 Task: Remove "the cover image" from the card.
Action: Mouse pressed left at (840, 236)
Screenshot: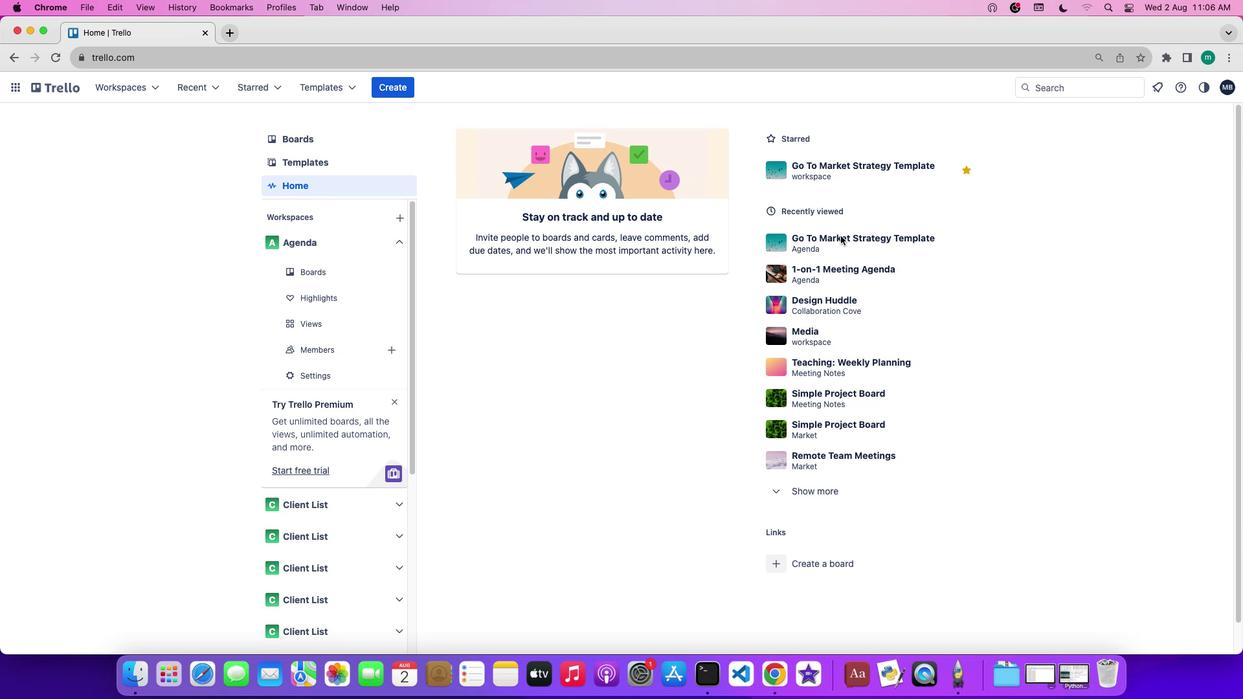 
Action: Mouse pressed left at (840, 236)
Screenshot: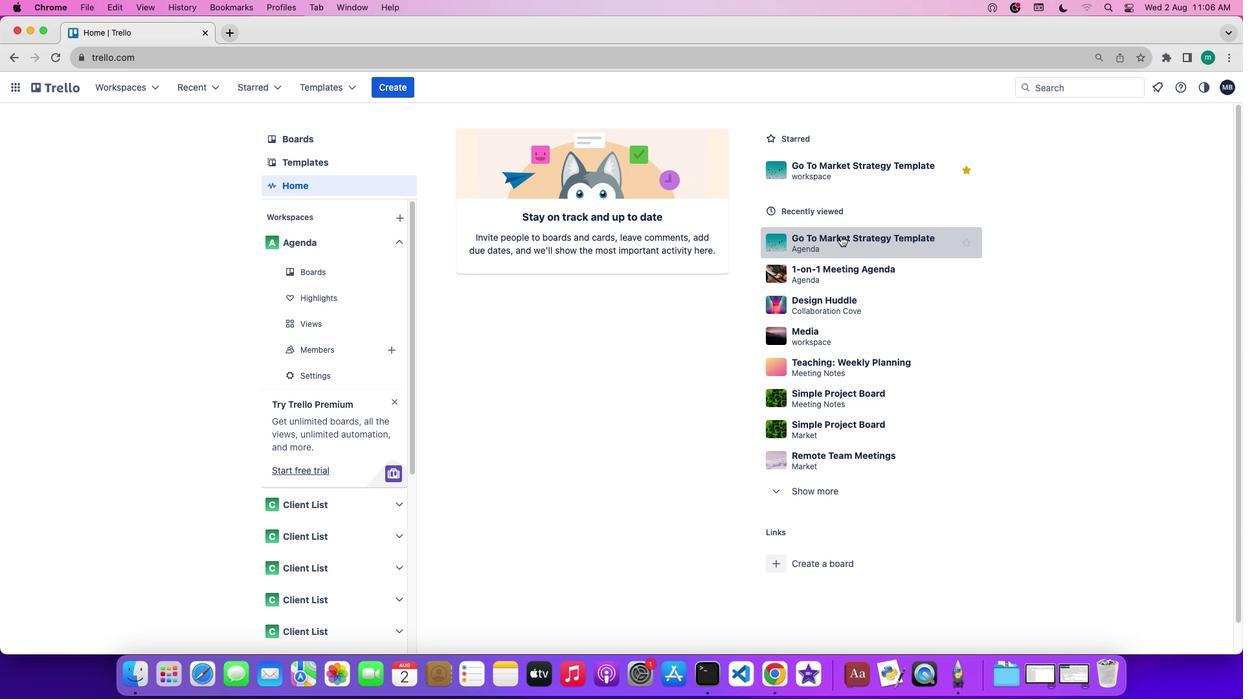 
Action: Mouse moved to (1123, 295)
Screenshot: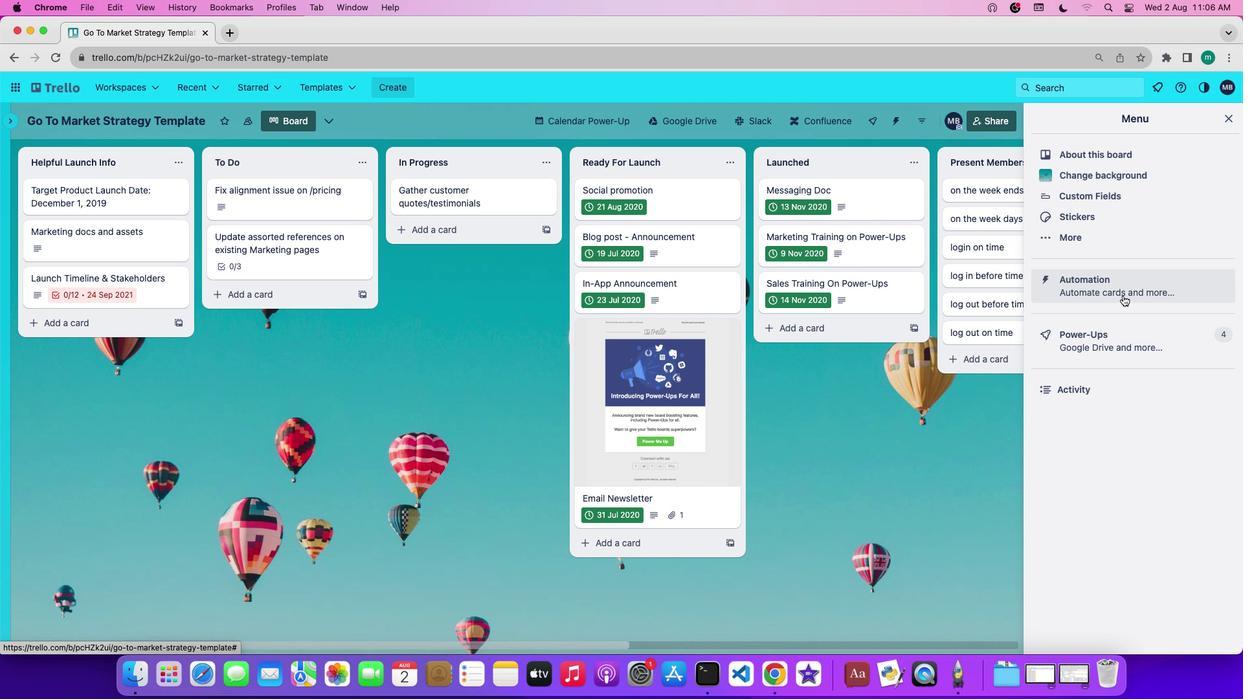 
Action: Mouse pressed left at (1123, 295)
Screenshot: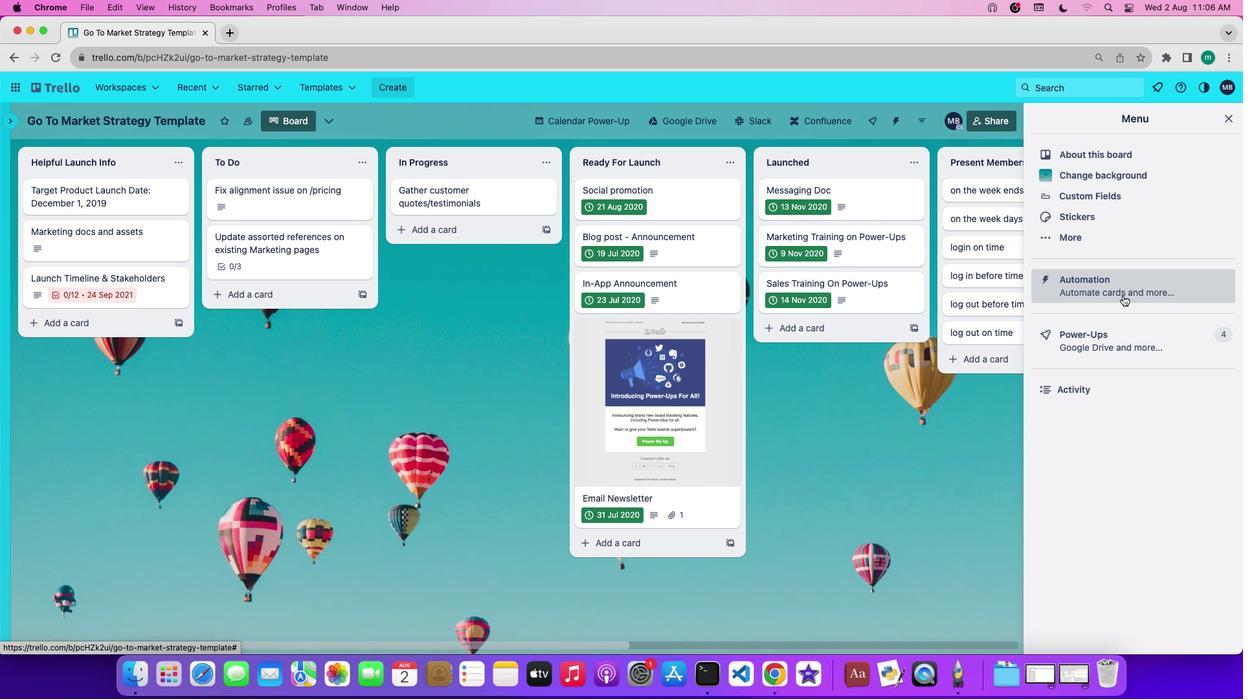 
Action: Mouse moved to (73, 337)
Screenshot: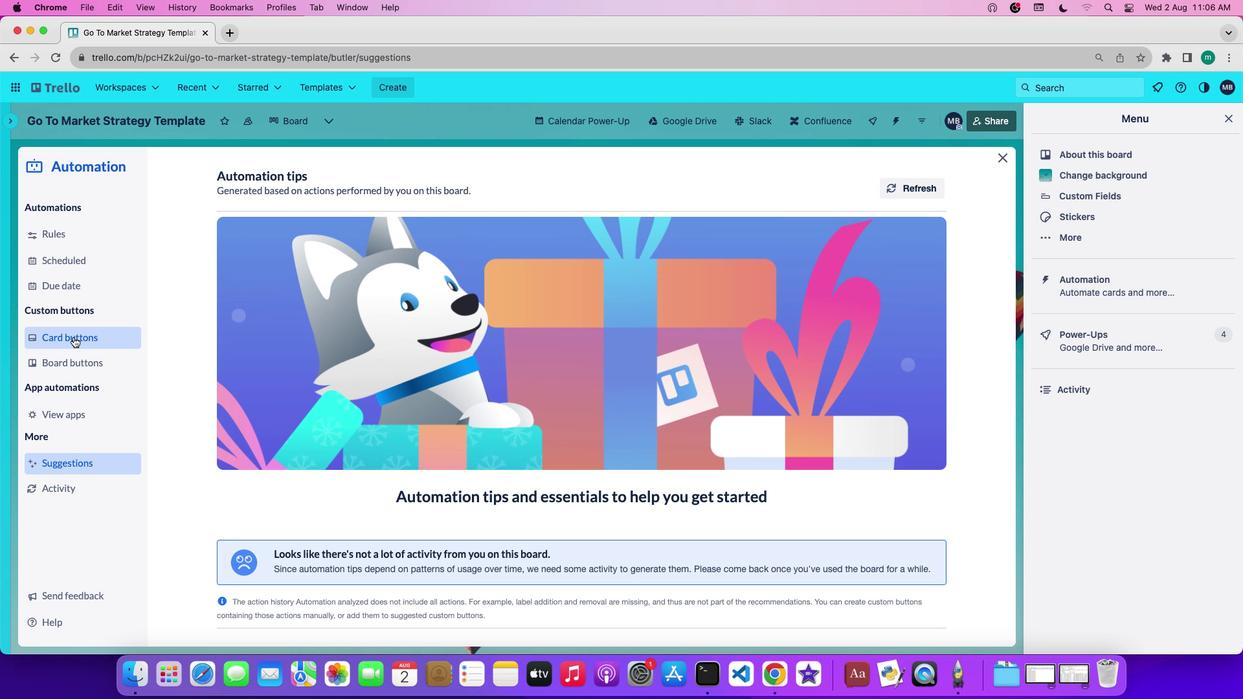 
Action: Mouse pressed left at (73, 337)
Screenshot: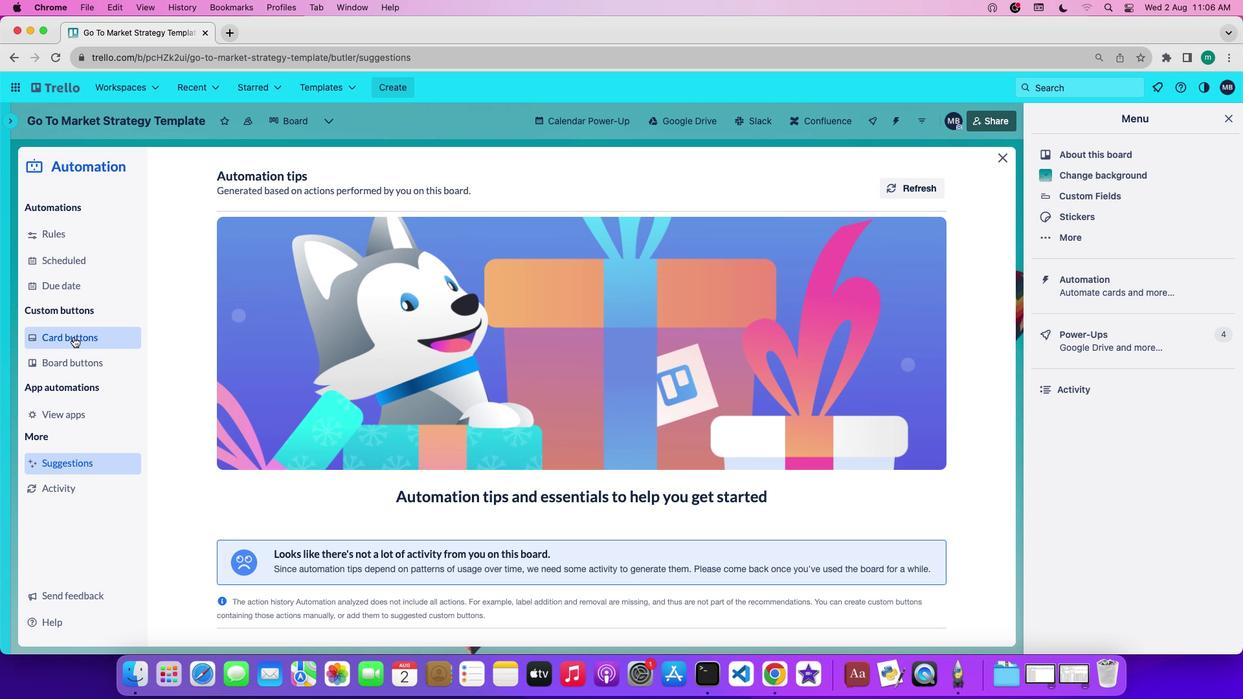 
Action: Mouse moved to (299, 443)
Screenshot: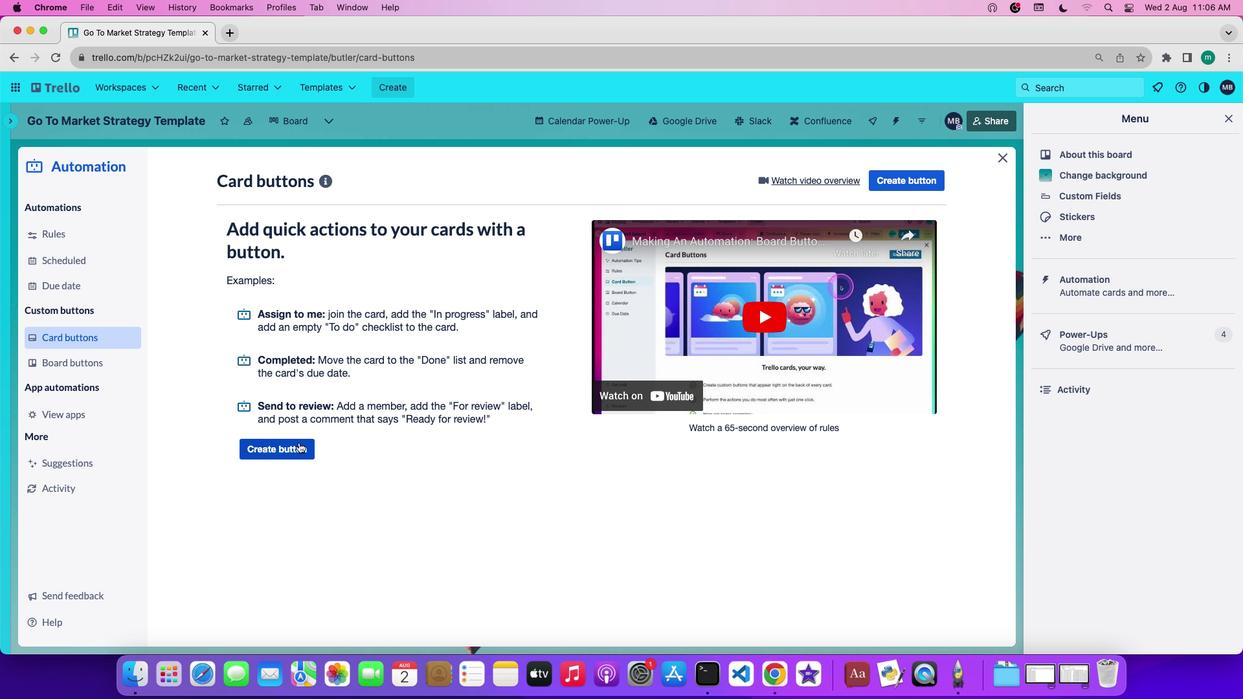 
Action: Mouse pressed left at (299, 443)
Screenshot: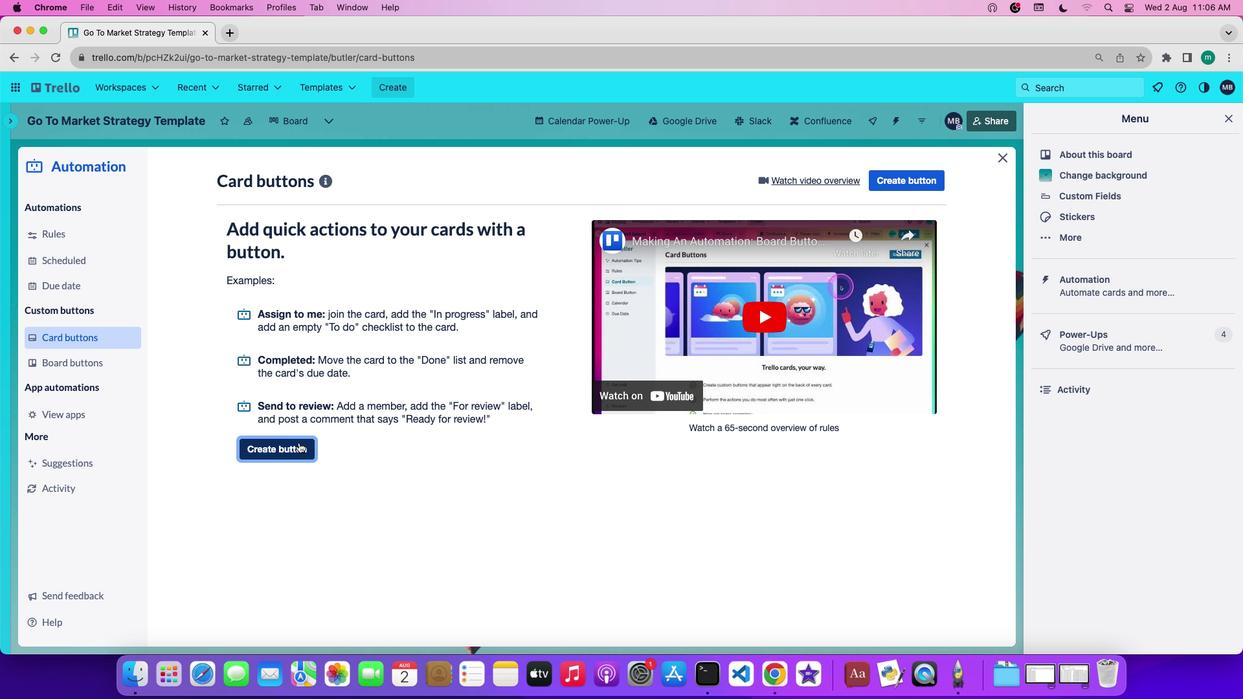 
Action: Mouse moved to (572, 352)
Screenshot: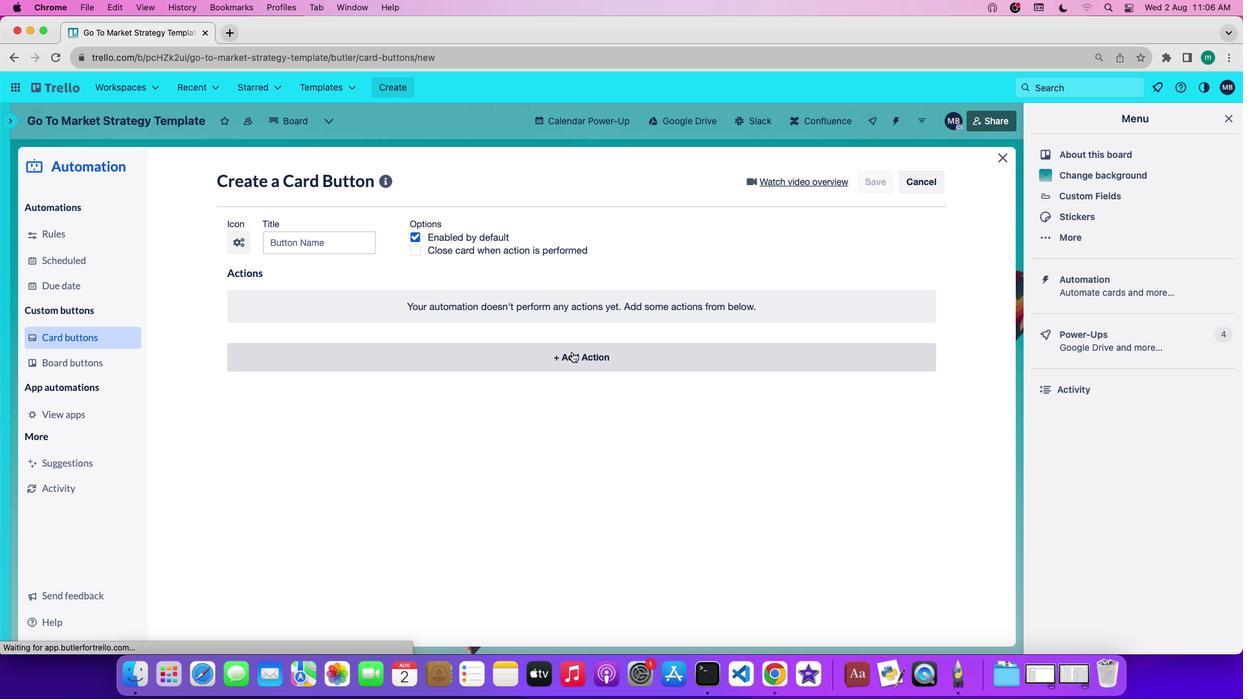 
Action: Mouse pressed left at (572, 352)
Screenshot: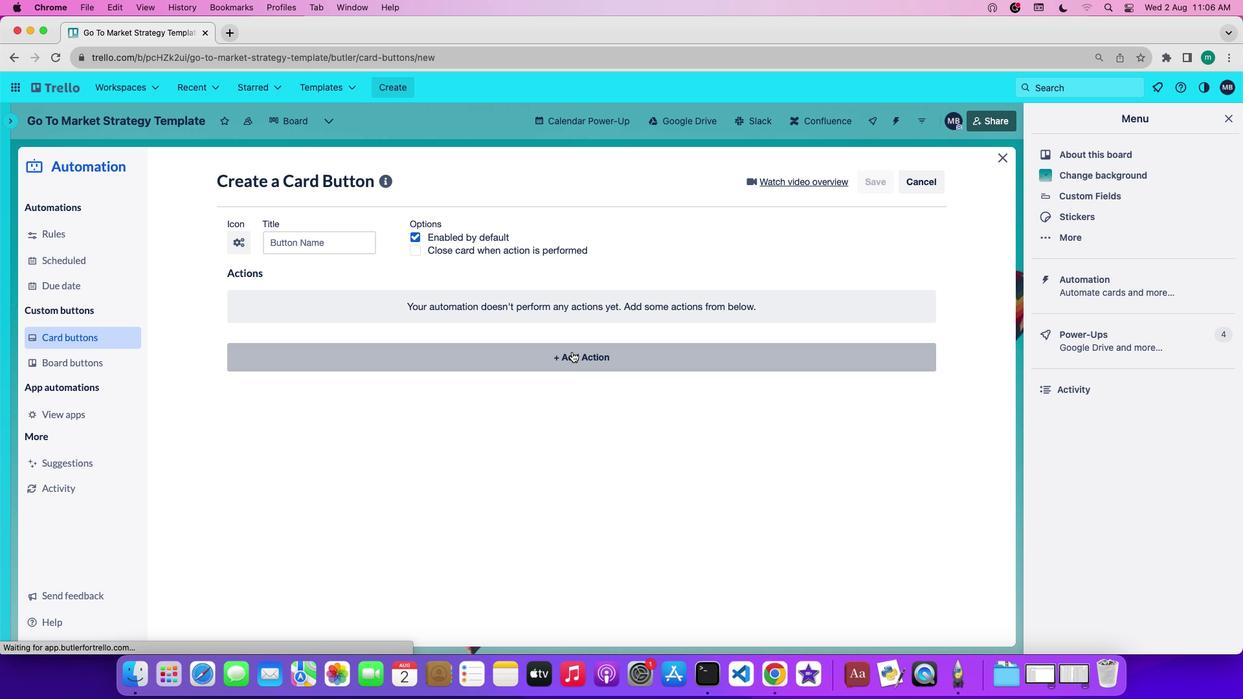 
Action: Mouse moved to (291, 391)
Screenshot: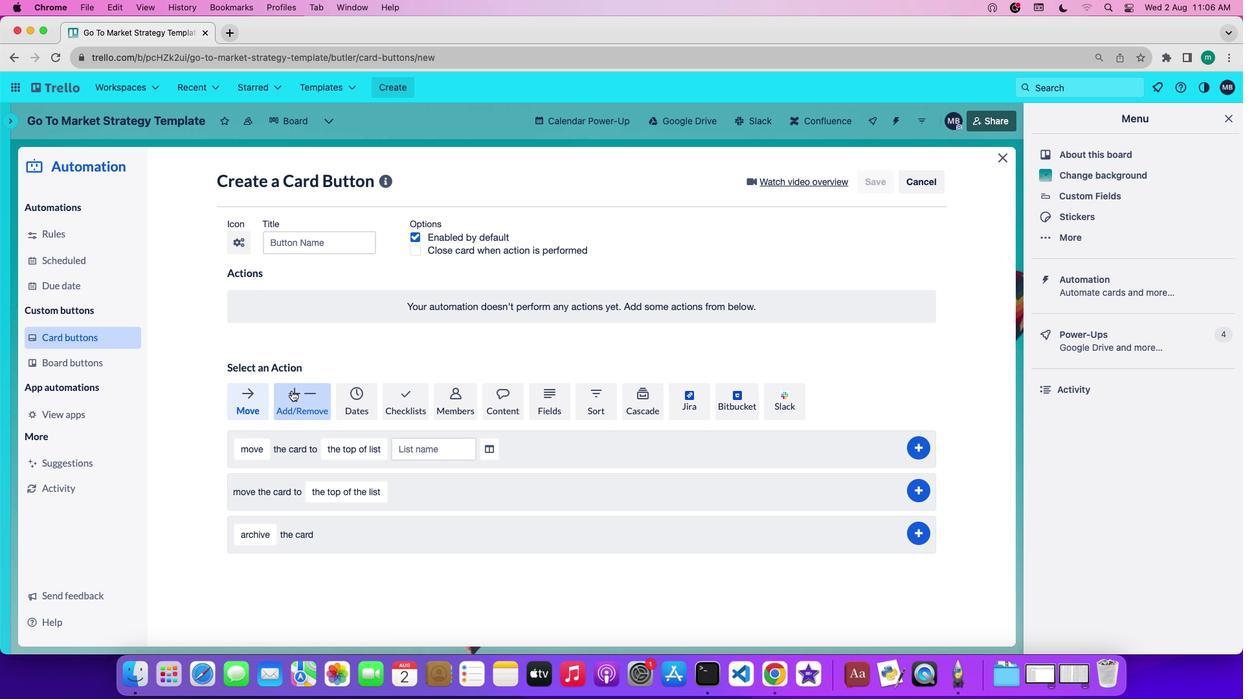 
Action: Mouse pressed left at (291, 391)
Screenshot: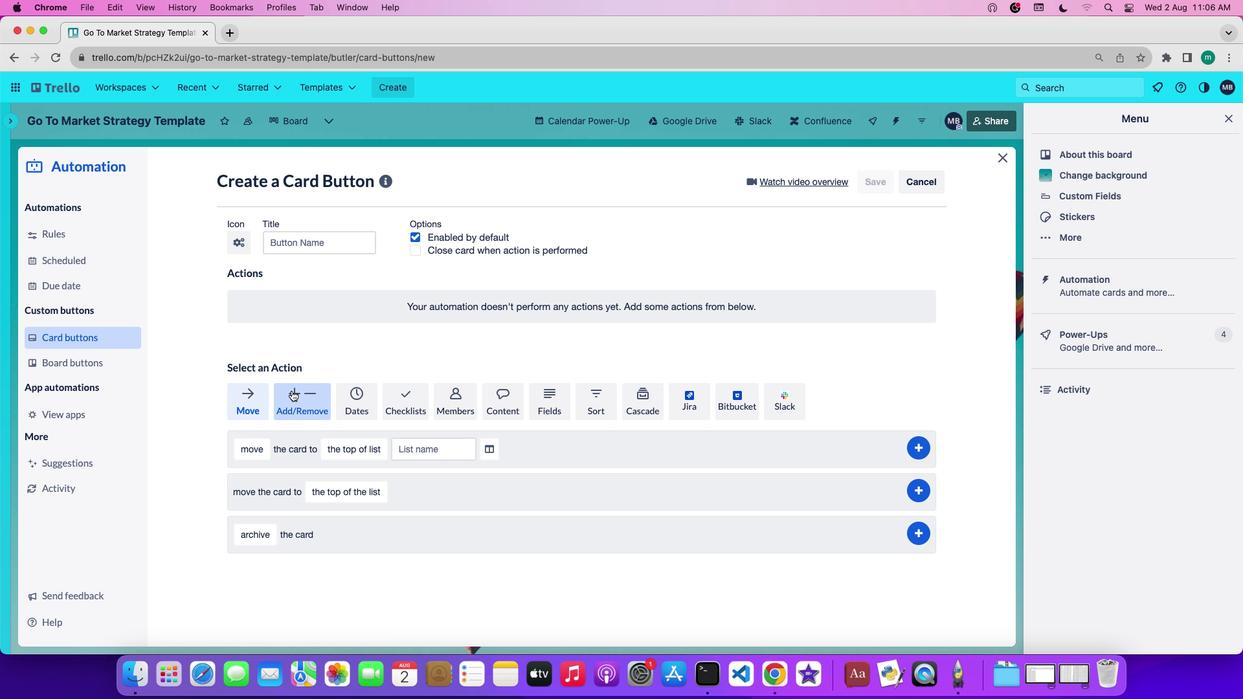 
Action: Mouse moved to (360, 470)
Screenshot: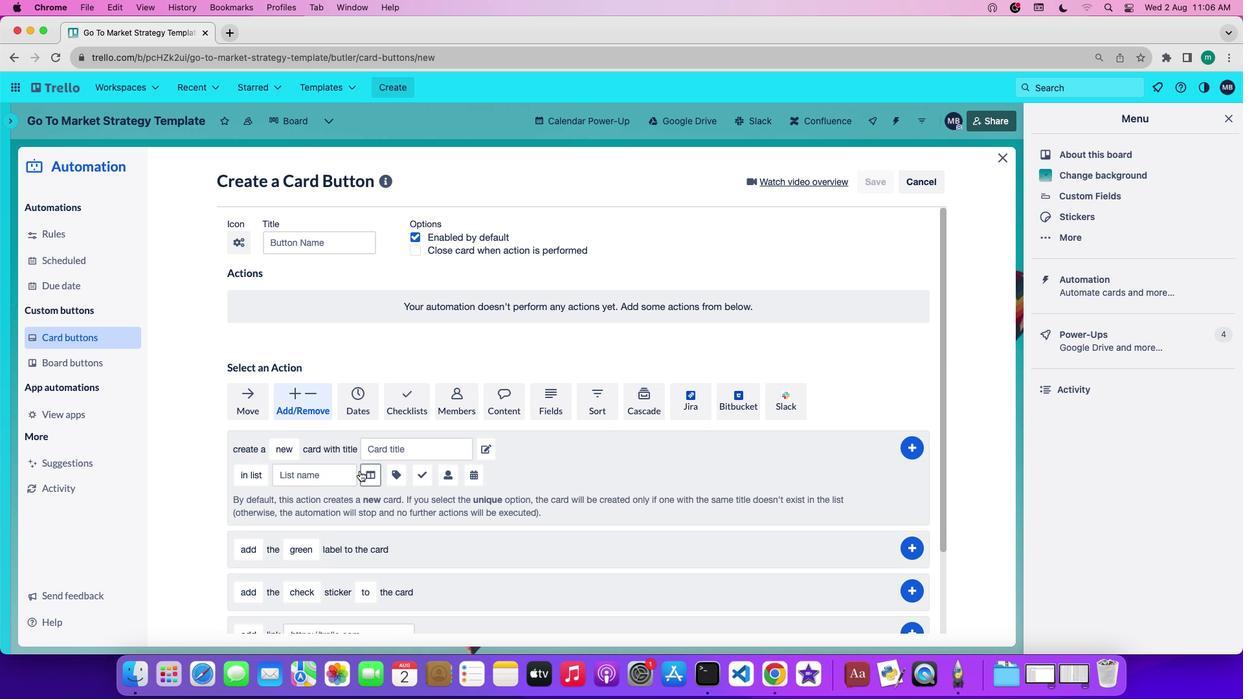
Action: Mouse scrolled (360, 470) with delta (0, 0)
Screenshot: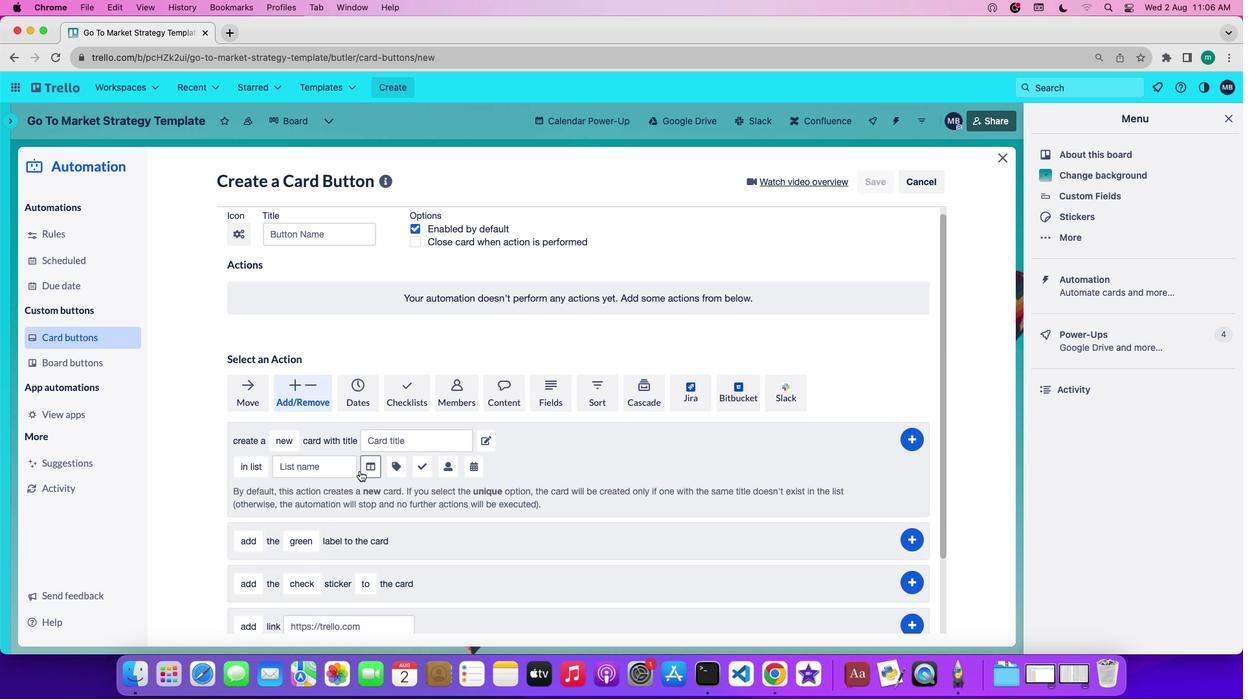 
Action: Mouse scrolled (360, 470) with delta (0, 0)
Screenshot: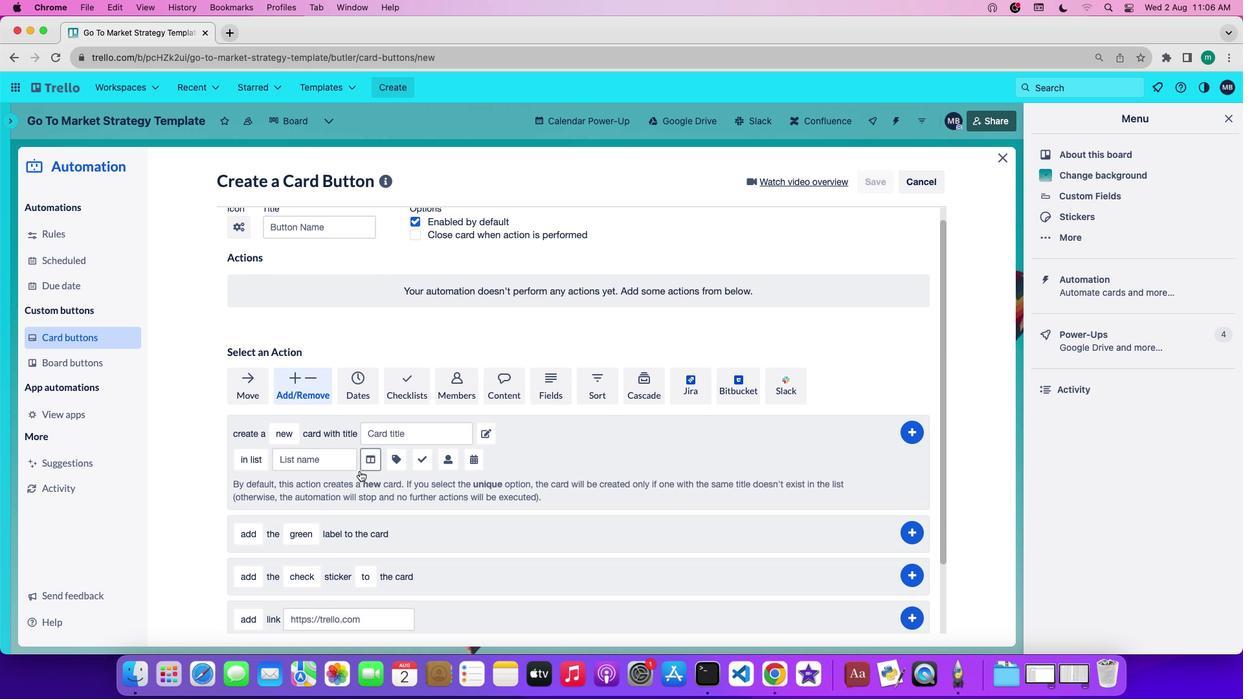 
Action: Mouse scrolled (360, 470) with delta (0, -1)
Screenshot: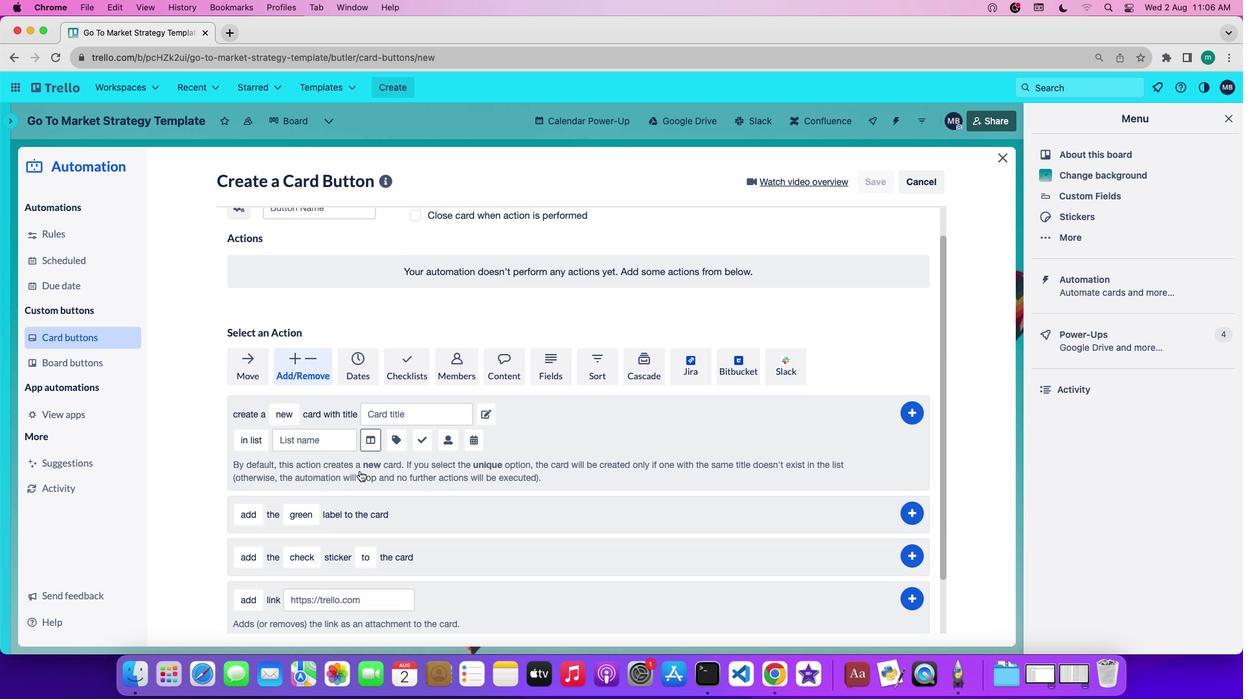 
Action: Mouse scrolled (360, 470) with delta (0, -1)
Screenshot: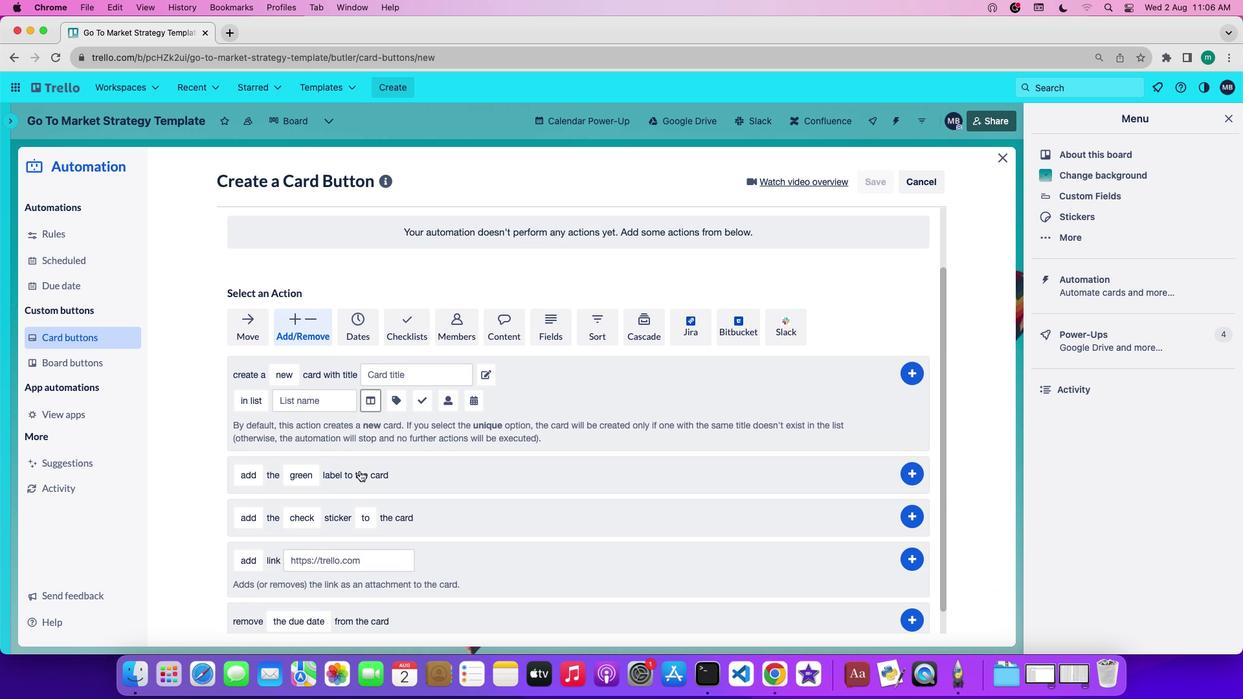 
Action: Mouse scrolled (360, 470) with delta (0, 0)
Screenshot: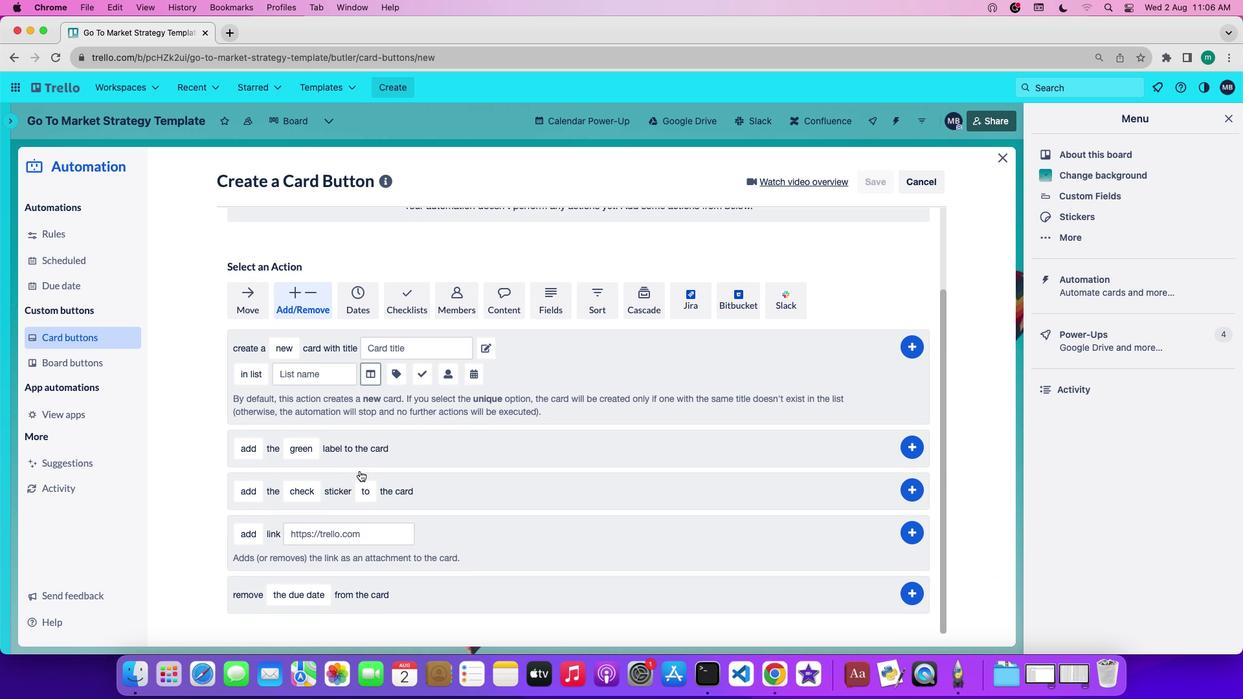 
Action: Mouse scrolled (360, 470) with delta (0, 0)
Screenshot: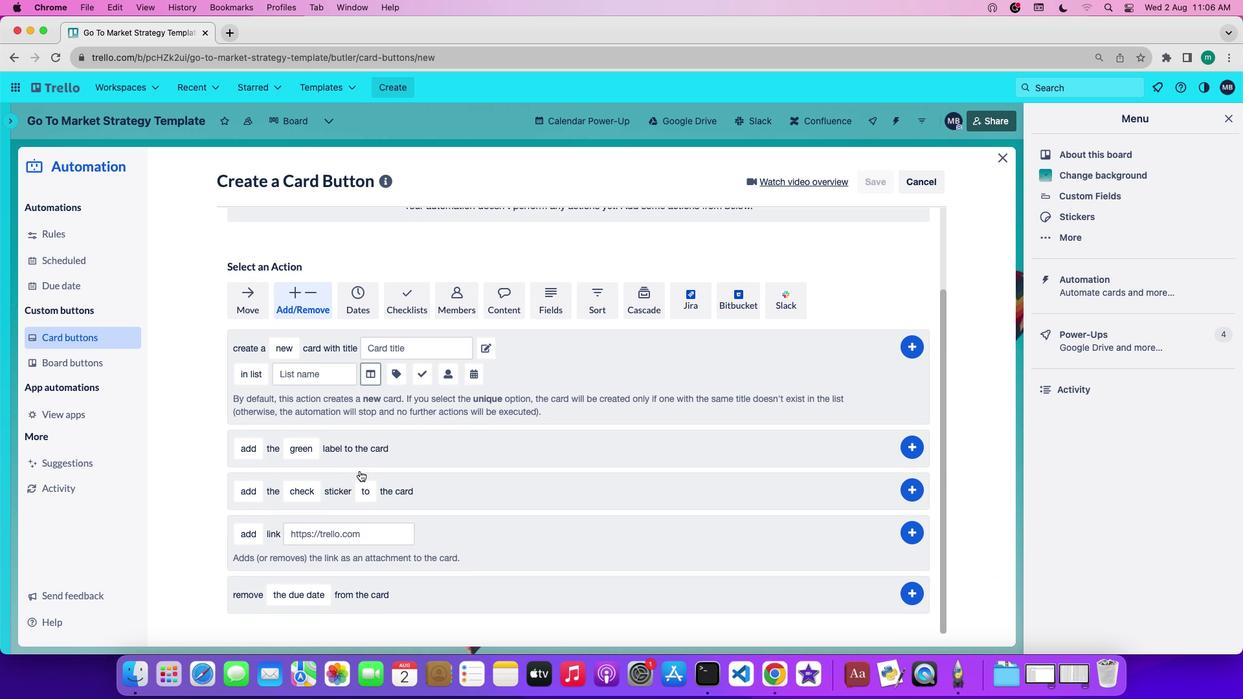 
Action: Mouse moved to (300, 592)
Screenshot: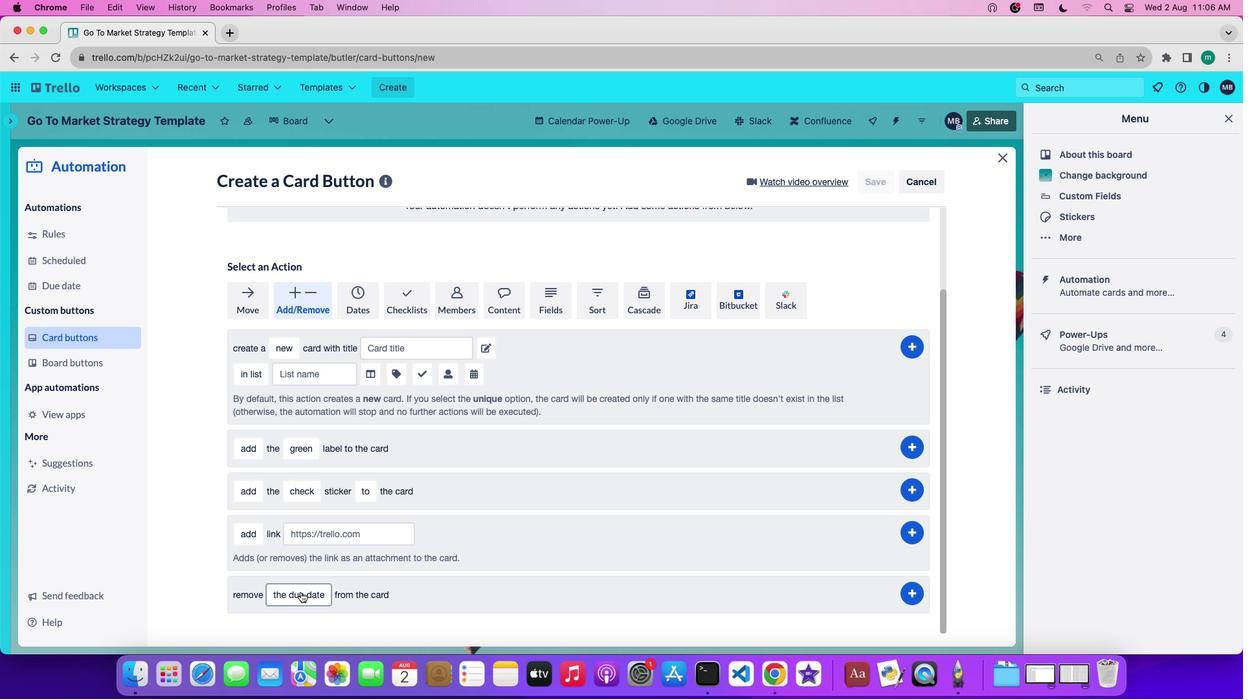 
Action: Mouse pressed left at (300, 592)
Screenshot: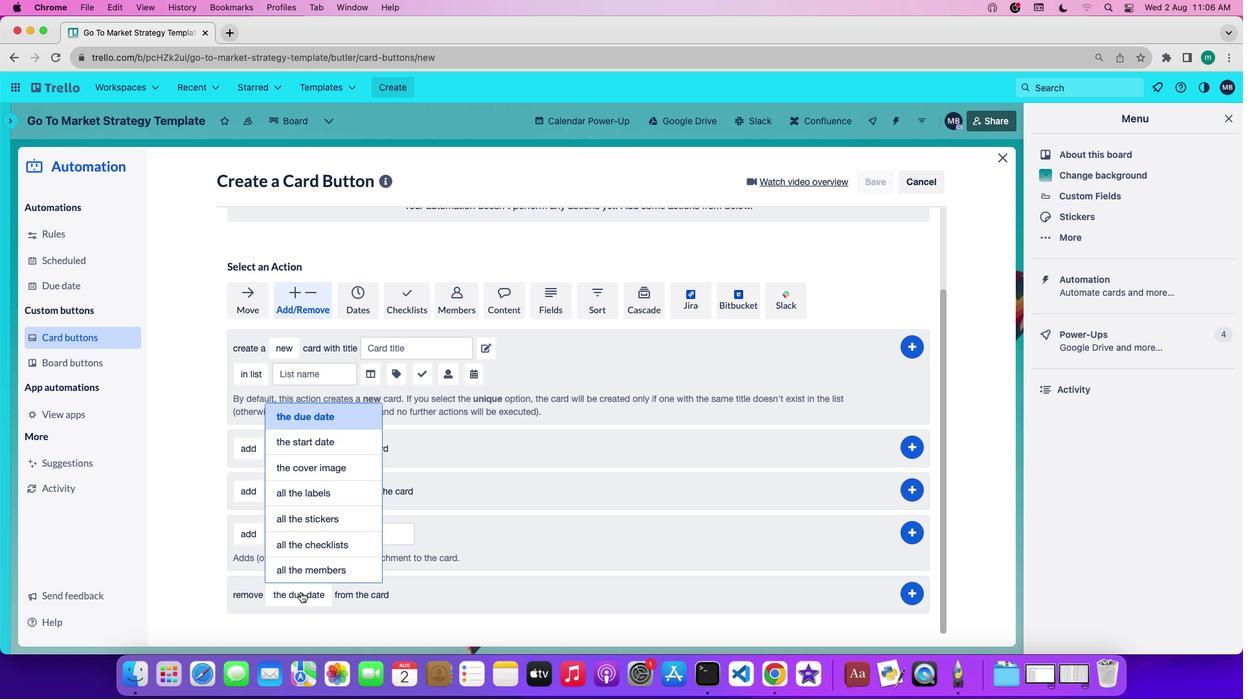 
Action: Mouse moved to (352, 472)
Screenshot: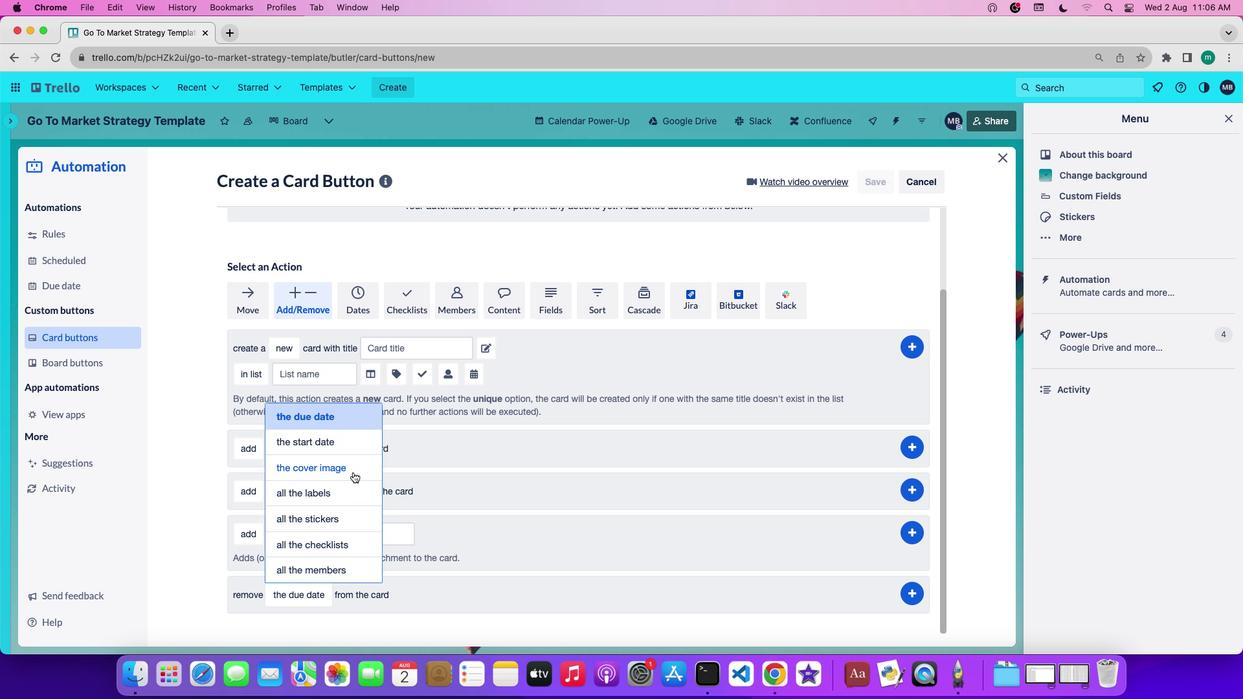 
Action: Mouse pressed left at (352, 472)
Screenshot: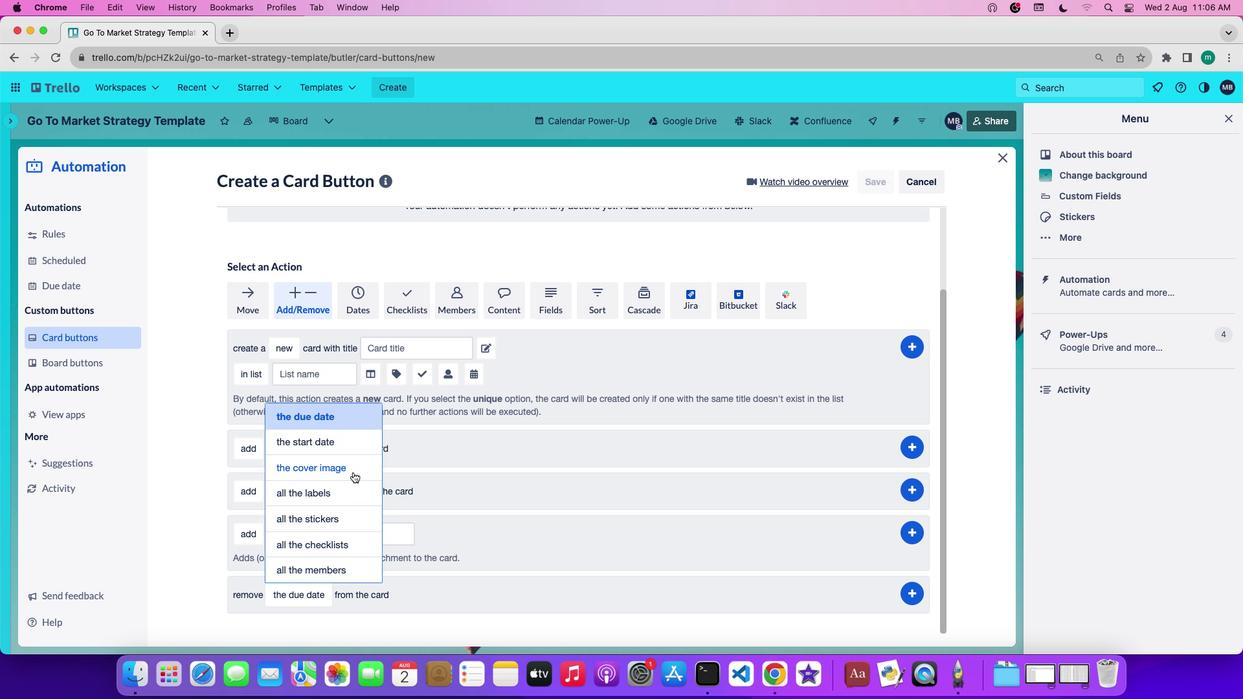 
Action: Mouse moved to (915, 597)
Screenshot: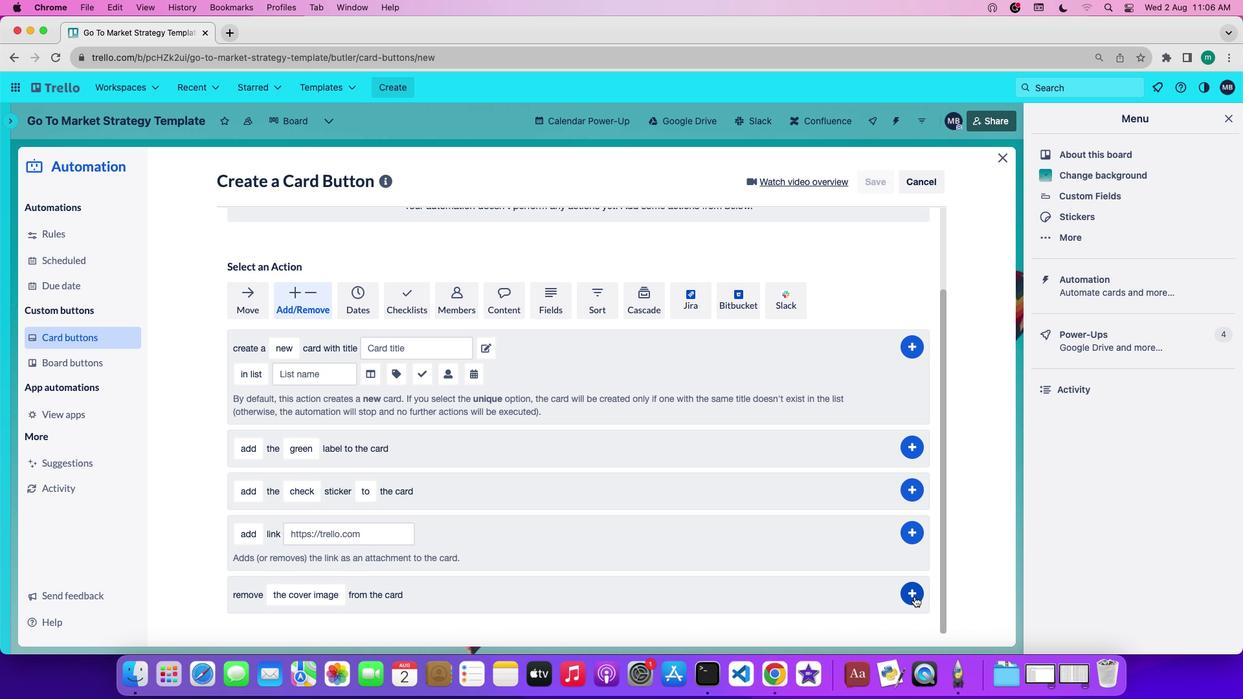 
Action: Mouse pressed left at (915, 597)
Screenshot: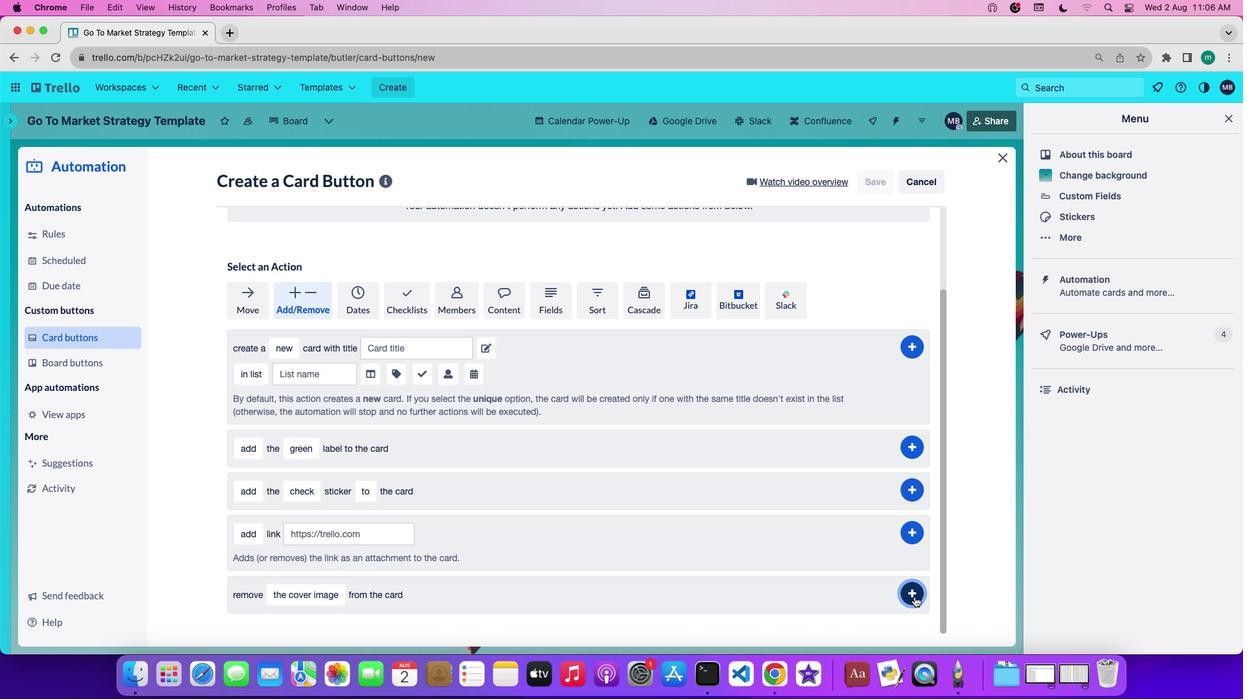
